 Task: In Heading Arial with underline. Font size of heading  '18'Font style of data Calibri. Font size of data  9Alignment of headline & data Align center. Fill color in heading,  RedFont color of data Black Apply border in Data No BorderIn the sheet  Expense Log Workbook Spreadsheetbook
Action: Mouse moved to (823, 114)
Screenshot: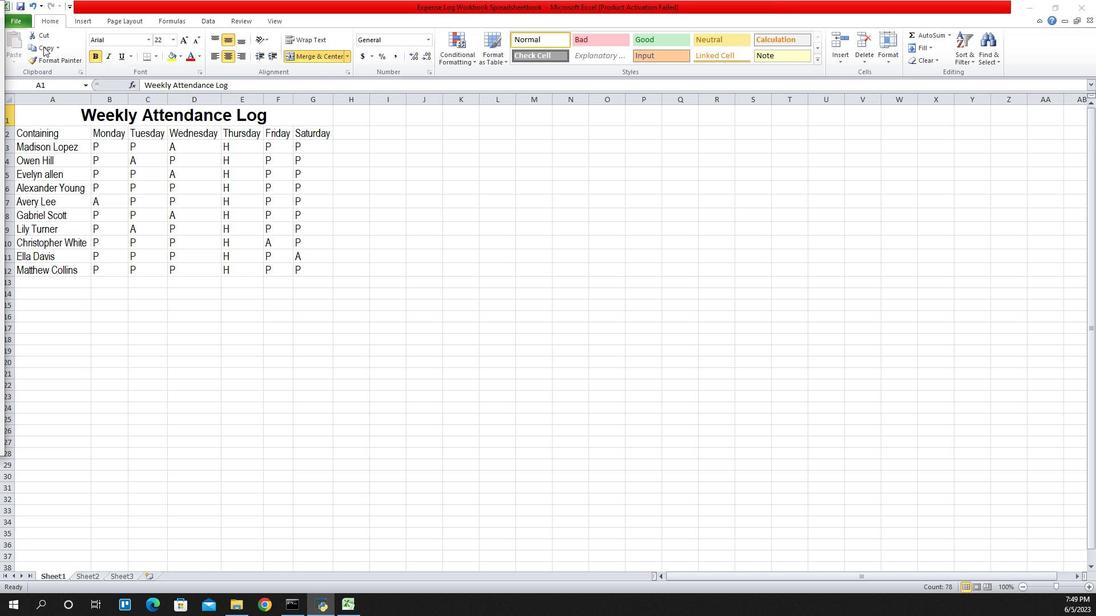 
Action: Mouse pressed left at (823, 114)
Screenshot: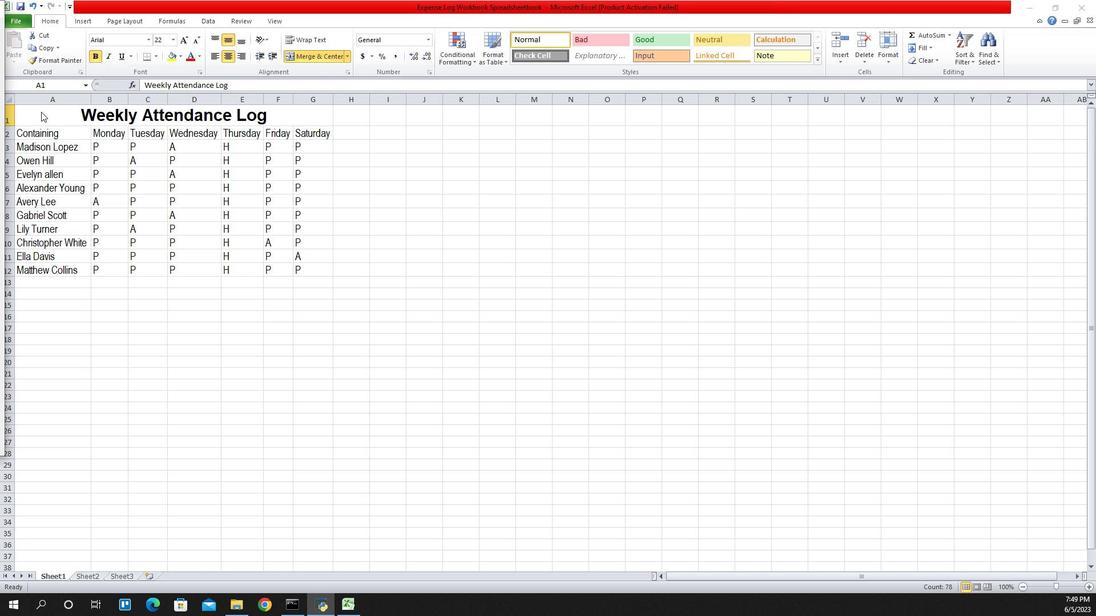 
Action: Mouse pressed left at (823, 114)
Screenshot: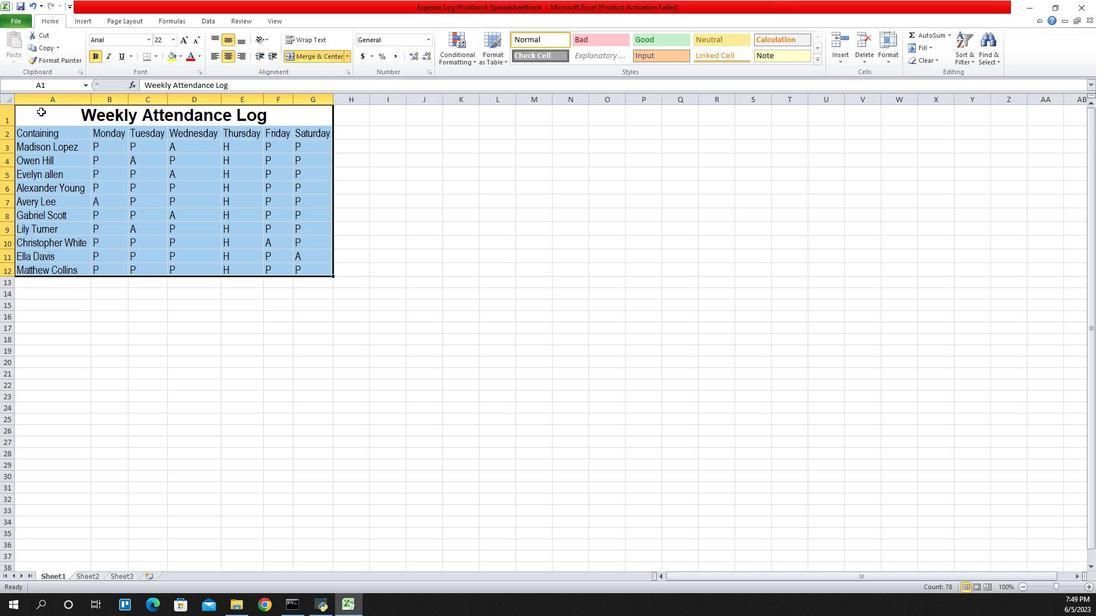 
Action: Mouse moved to (930, 43)
Screenshot: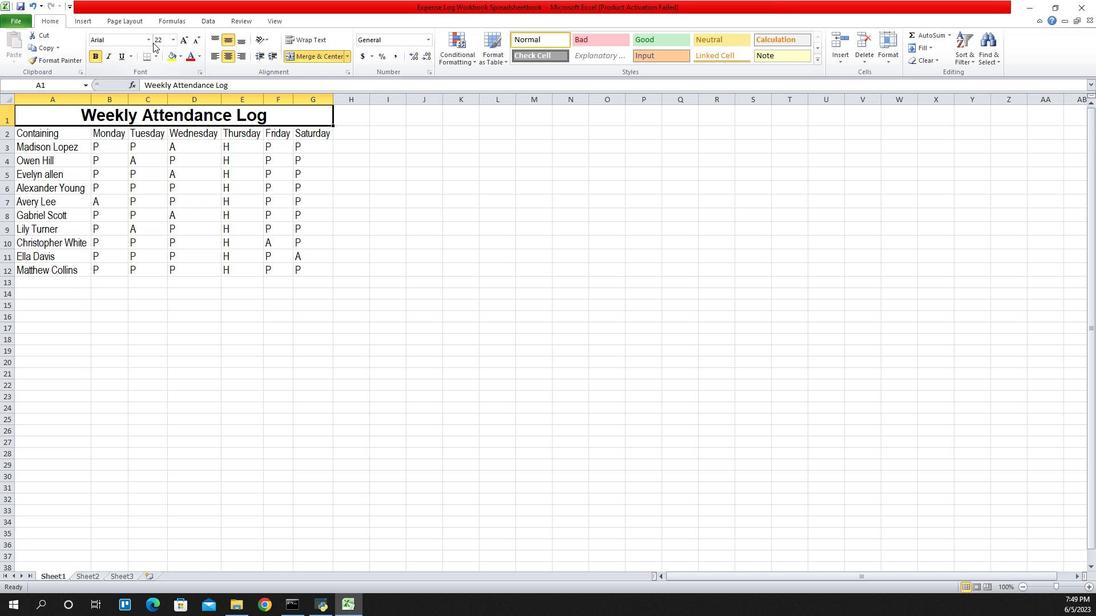 
Action: Mouse pressed left at (930, 43)
Screenshot: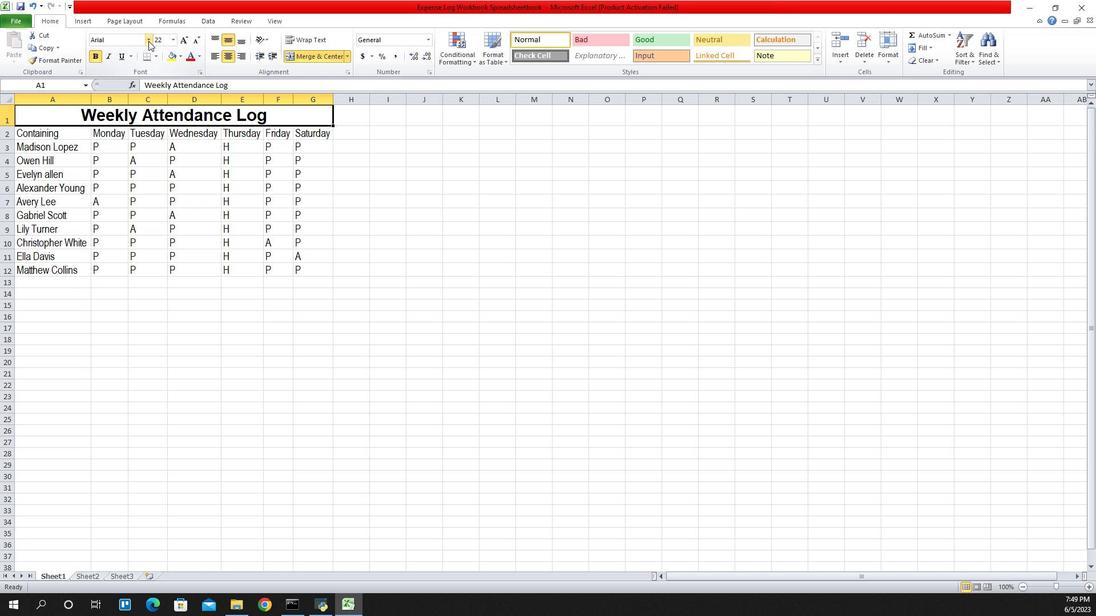 
Action: Mouse moved to (900, 129)
Screenshot: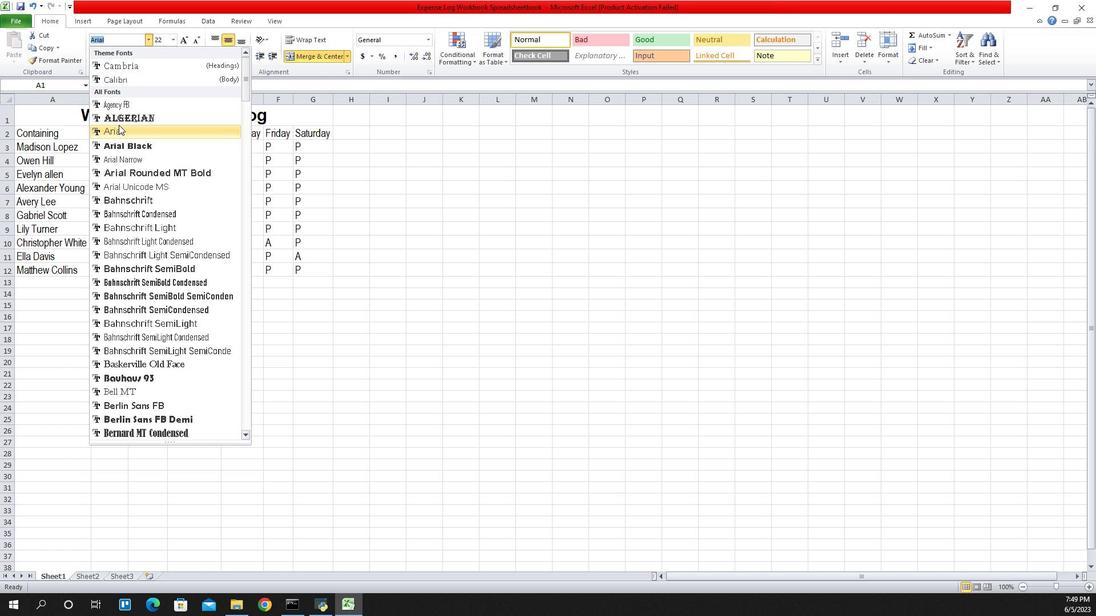 
Action: Mouse pressed left at (900, 129)
Screenshot: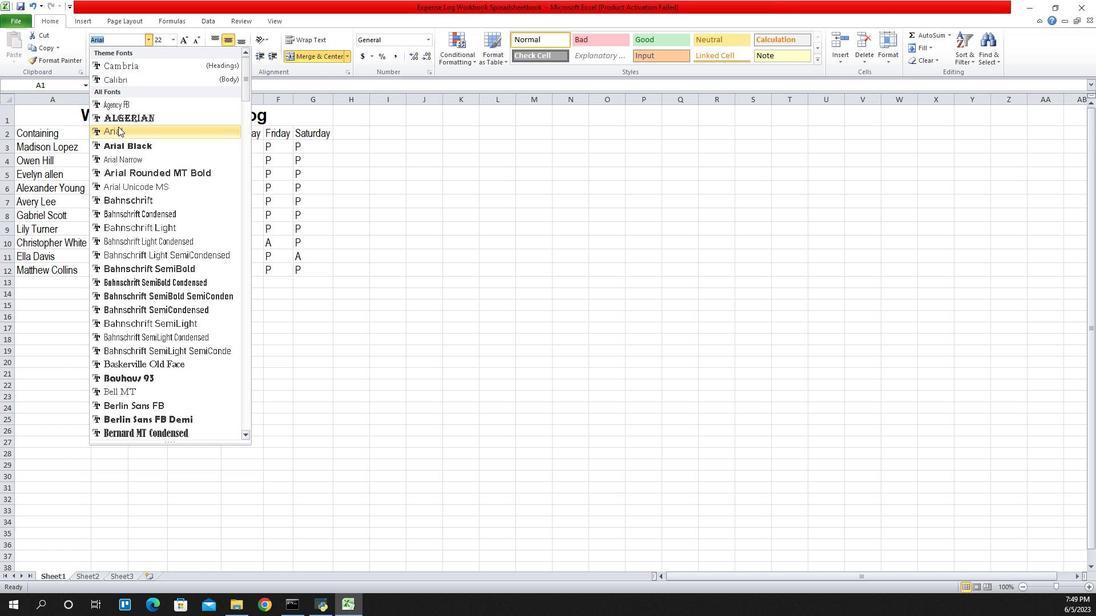 
Action: Mouse moved to (906, 61)
Screenshot: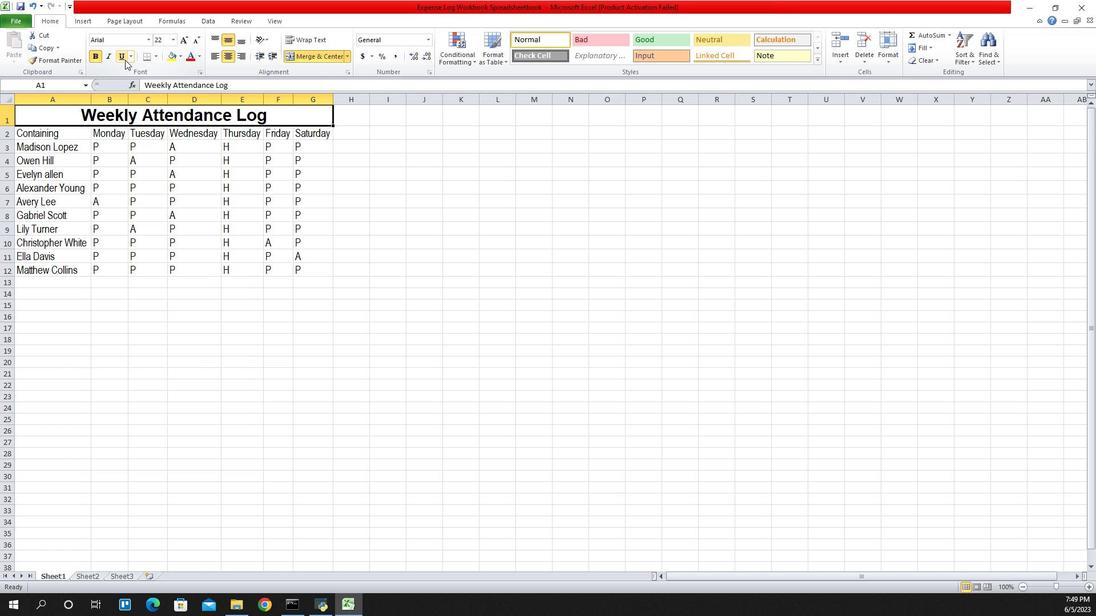 
Action: Mouse pressed left at (906, 61)
Screenshot: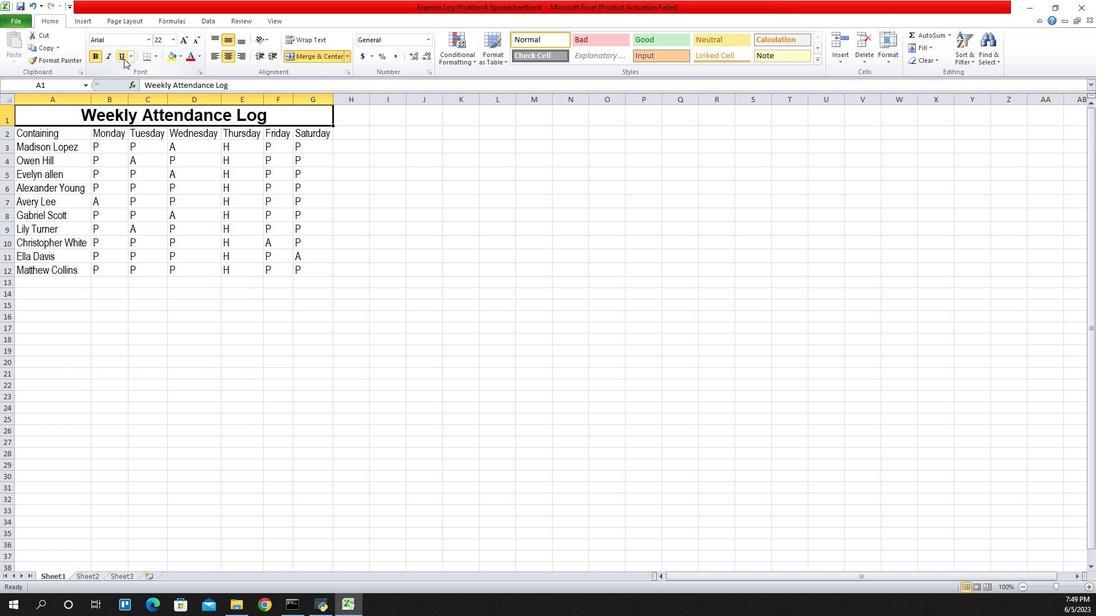 
Action: Mouse moved to (954, 43)
Screenshot: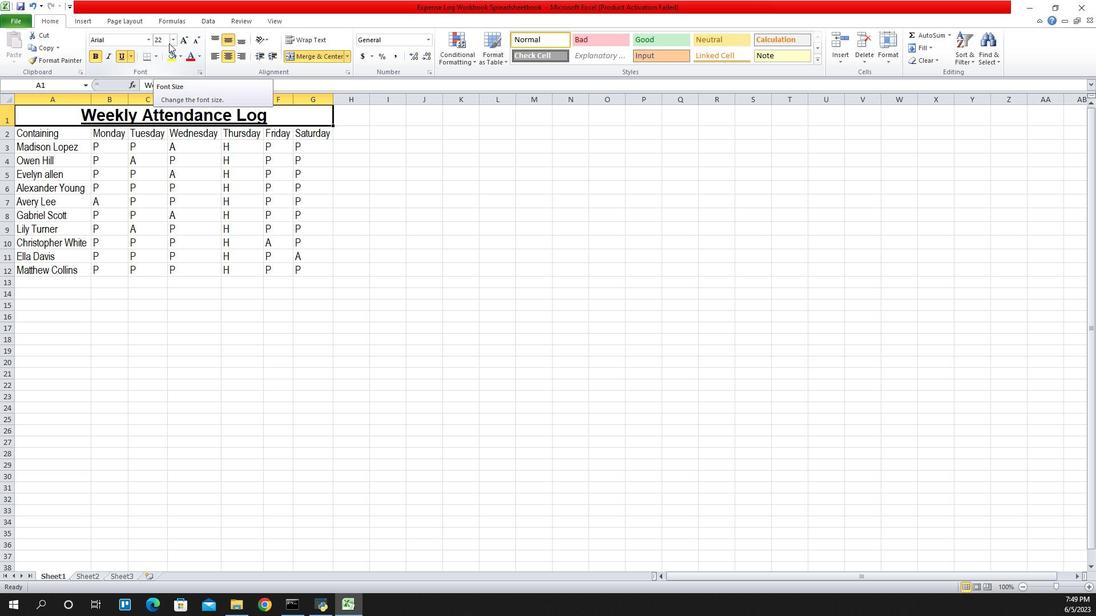 
Action: Mouse pressed left at (954, 43)
Screenshot: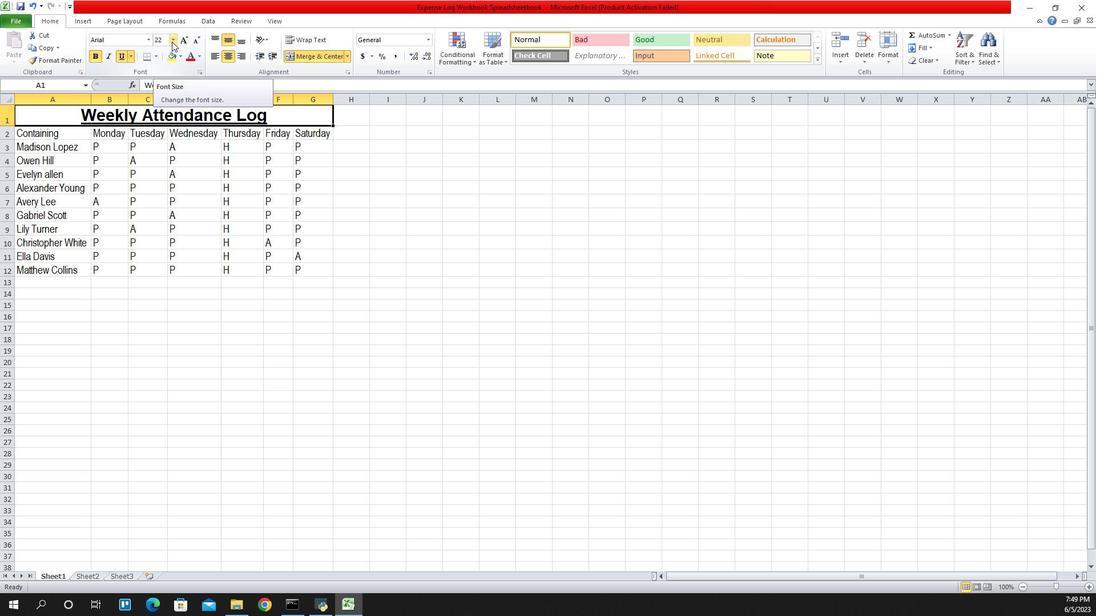
Action: Mouse moved to (941, 123)
Screenshot: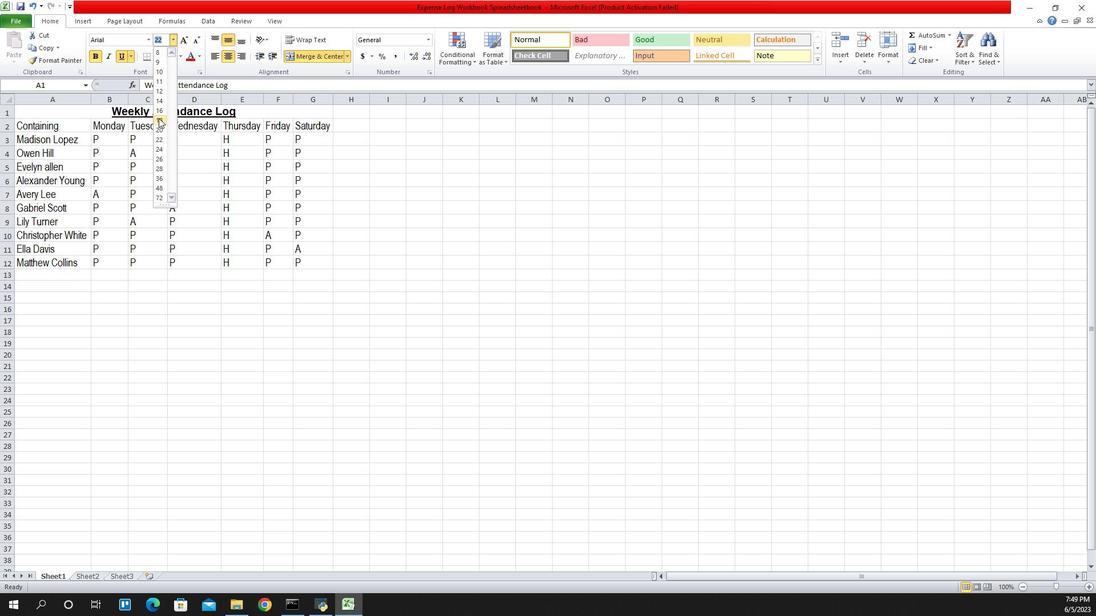
Action: Mouse pressed left at (941, 123)
Screenshot: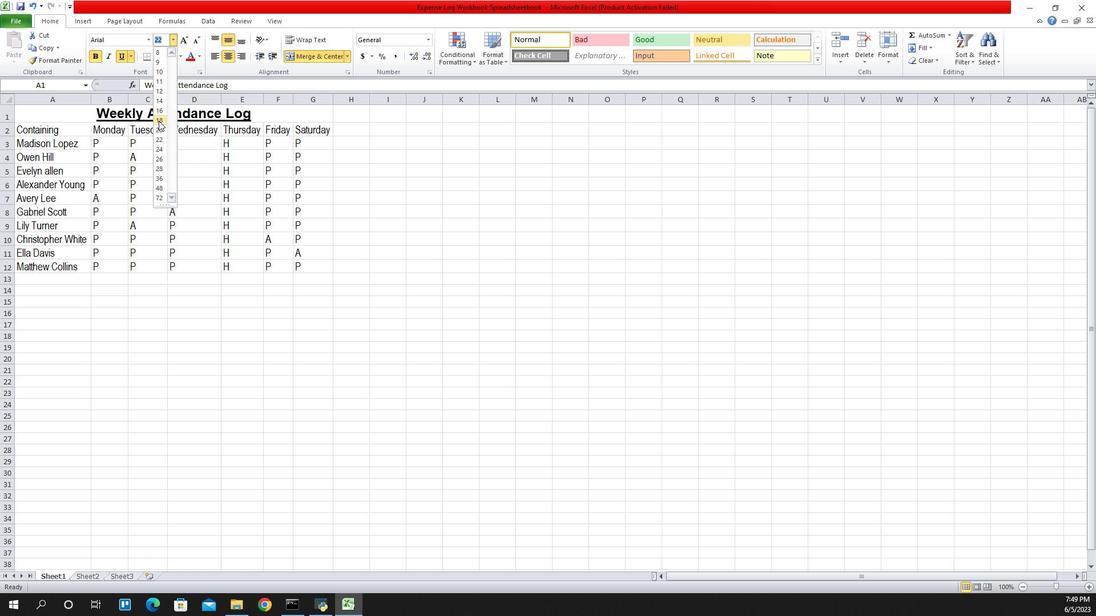 
Action: Mouse moved to (812, 132)
Screenshot: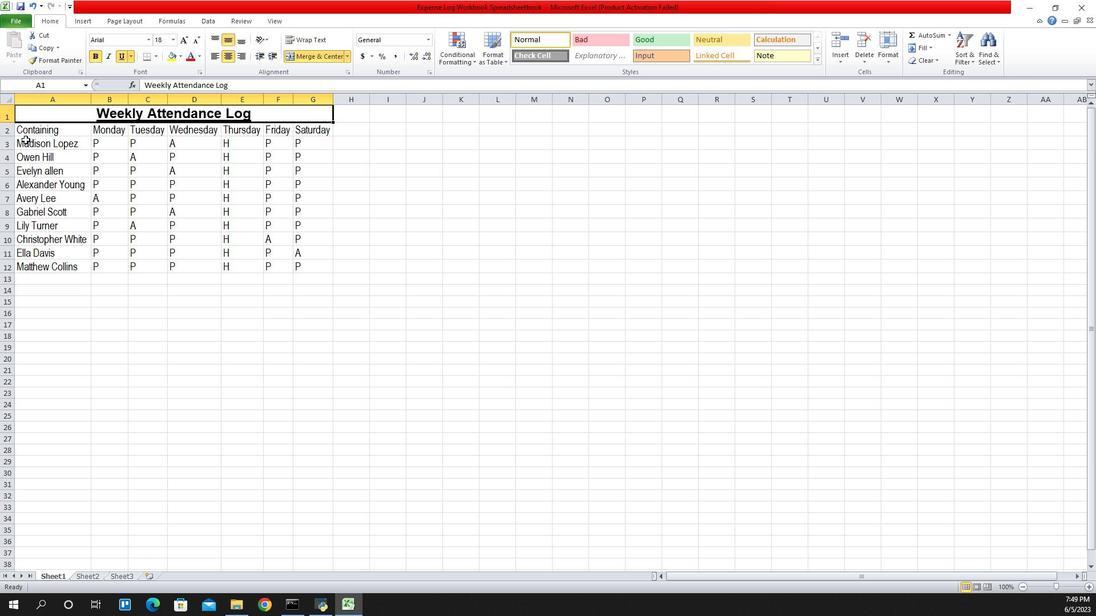 
Action: Mouse pressed left at (812, 132)
Screenshot: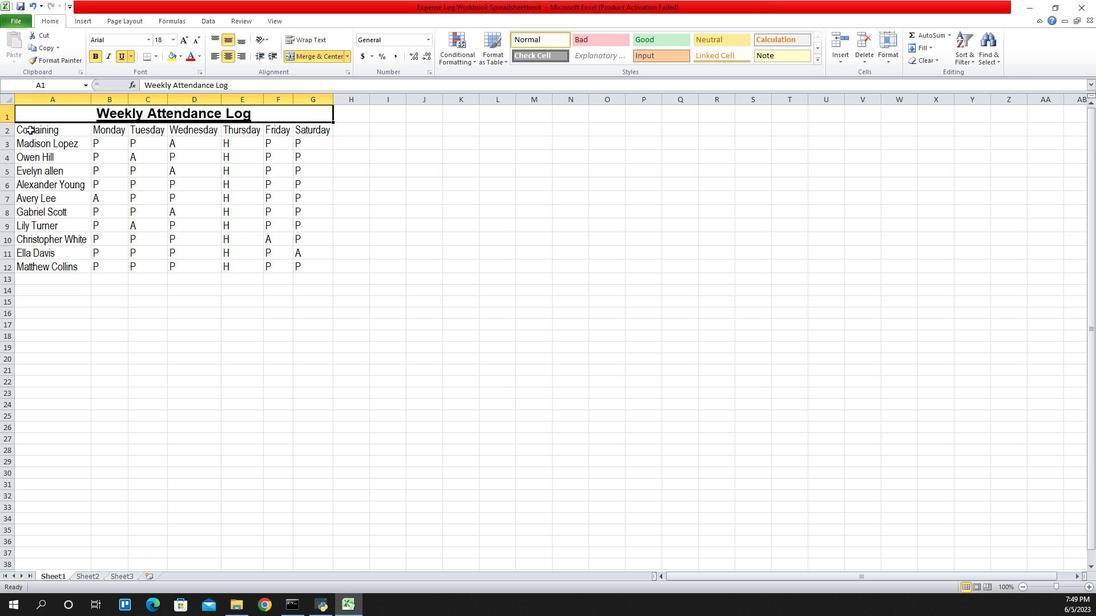 
Action: Mouse moved to (931, 39)
Screenshot: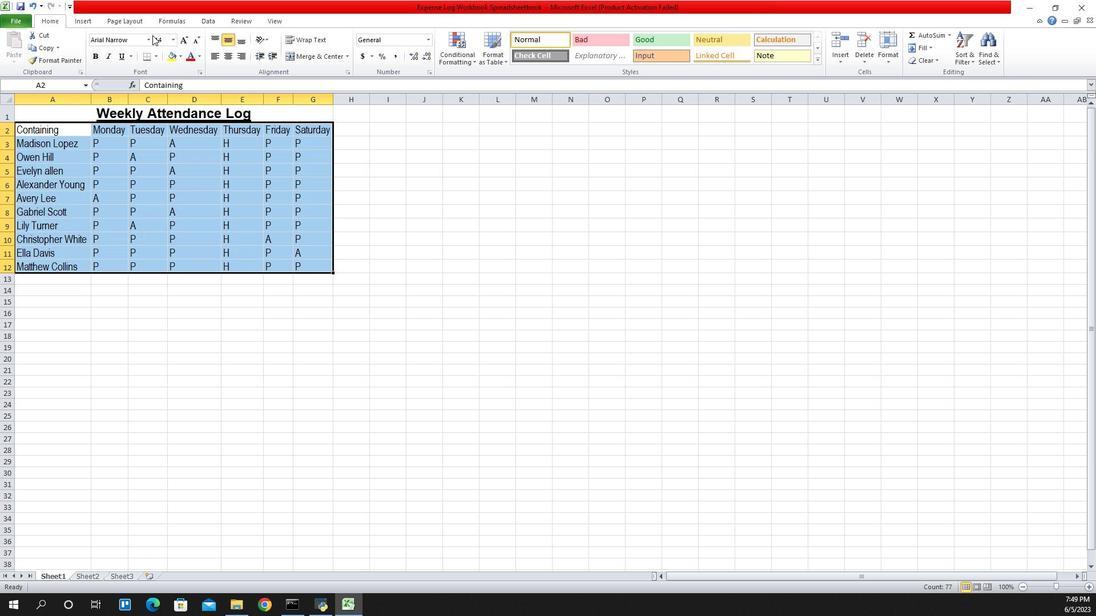
Action: Mouse pressed left at (931, 39)
Screenshot: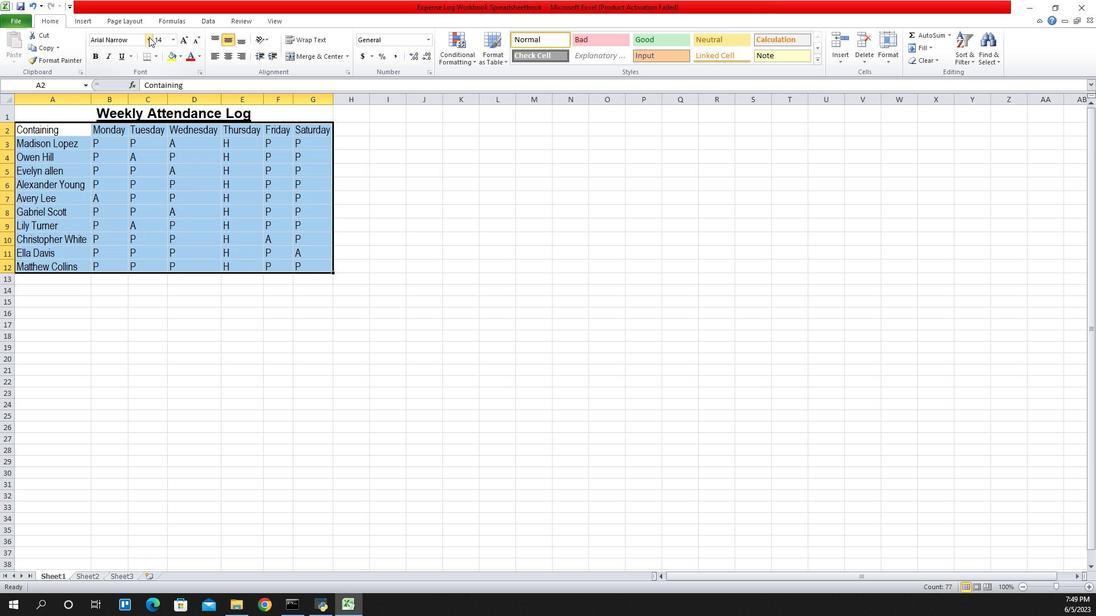 
Action: Mouse moved to (905, 78)
Screenshot: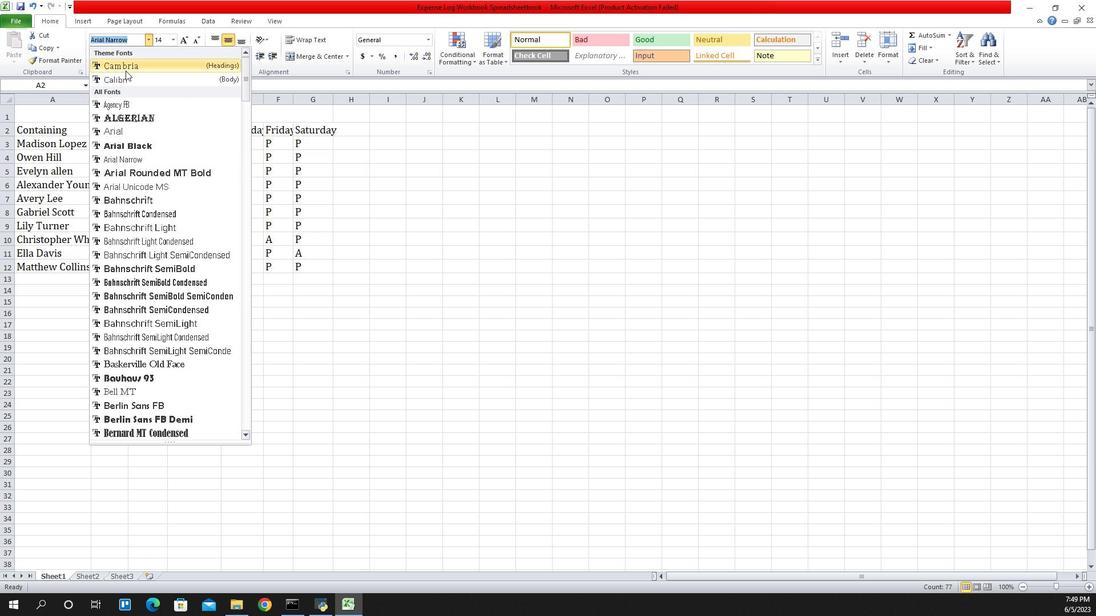 
Action: Mouse pressed left at (905, 78)
Screenshot: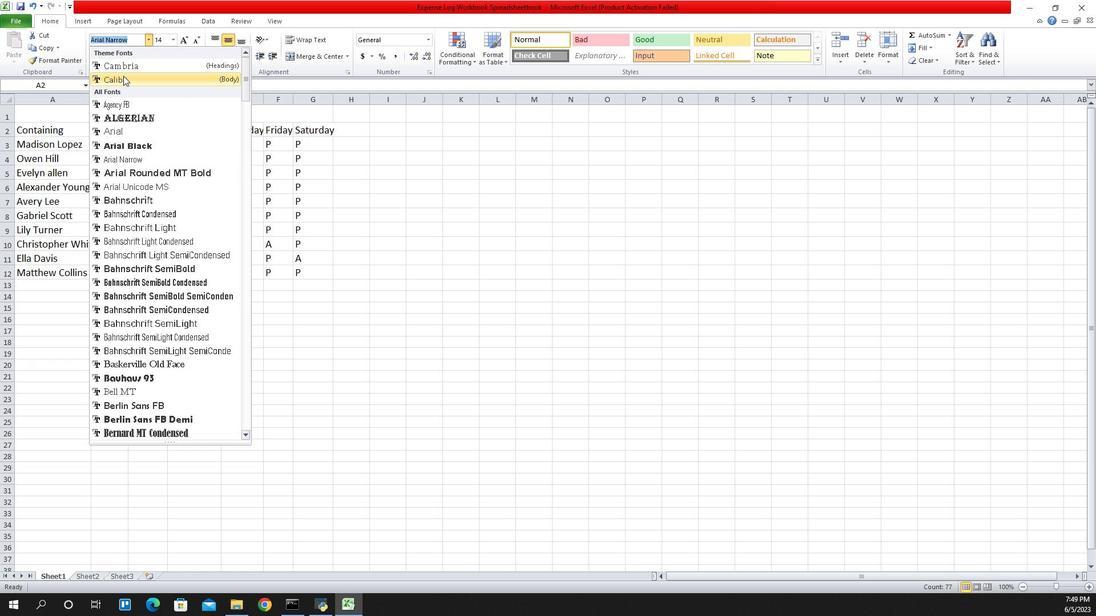 
Action: Mouse moved to (958, 43)
Screenshot: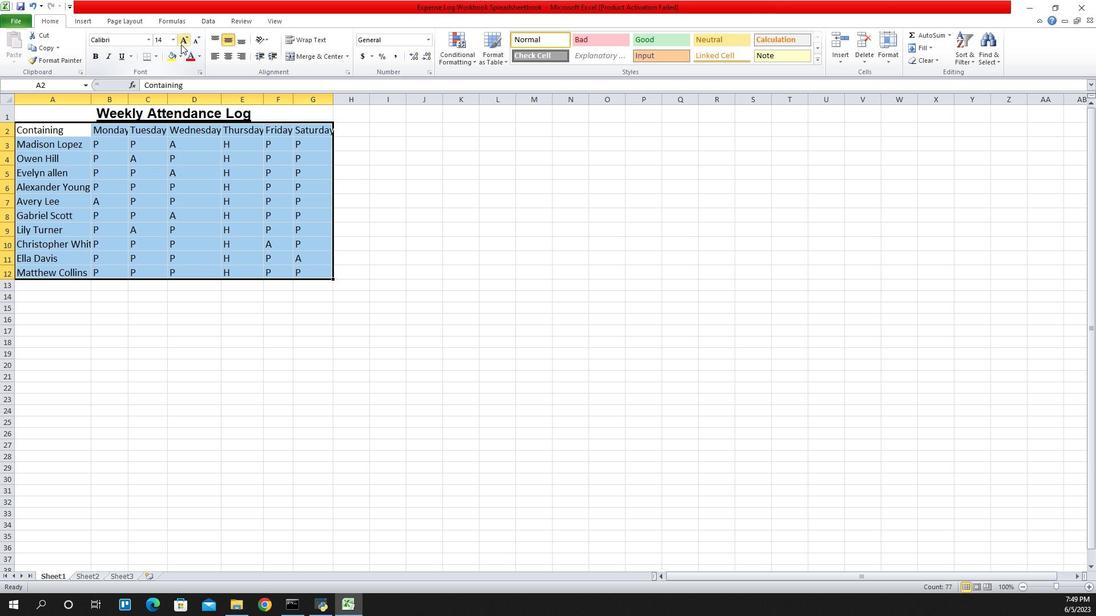 
Action: Mouse pressed left at (958, 43)
Screenshot: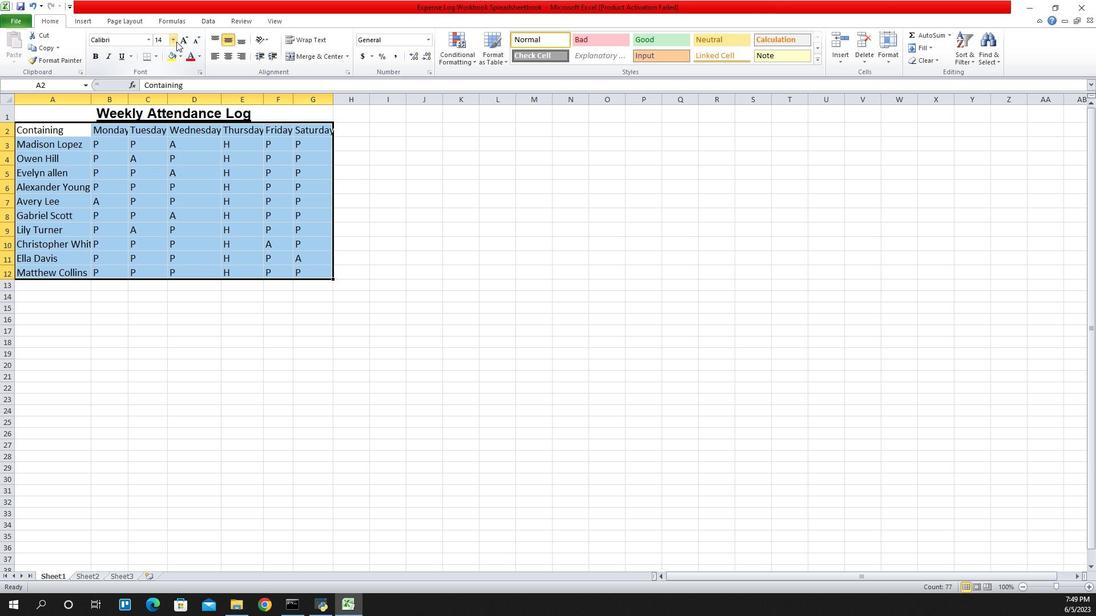 
Action: Mouse moved to (941, 65)
Screenshot: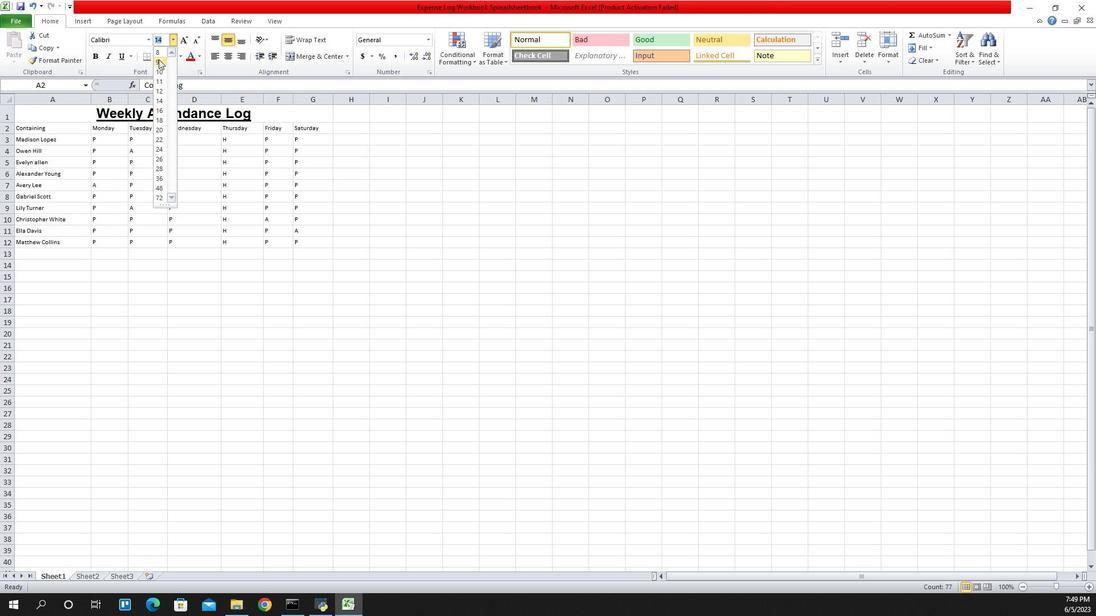 
Action: Mouse pressed left at (941, 65)
Screenshot: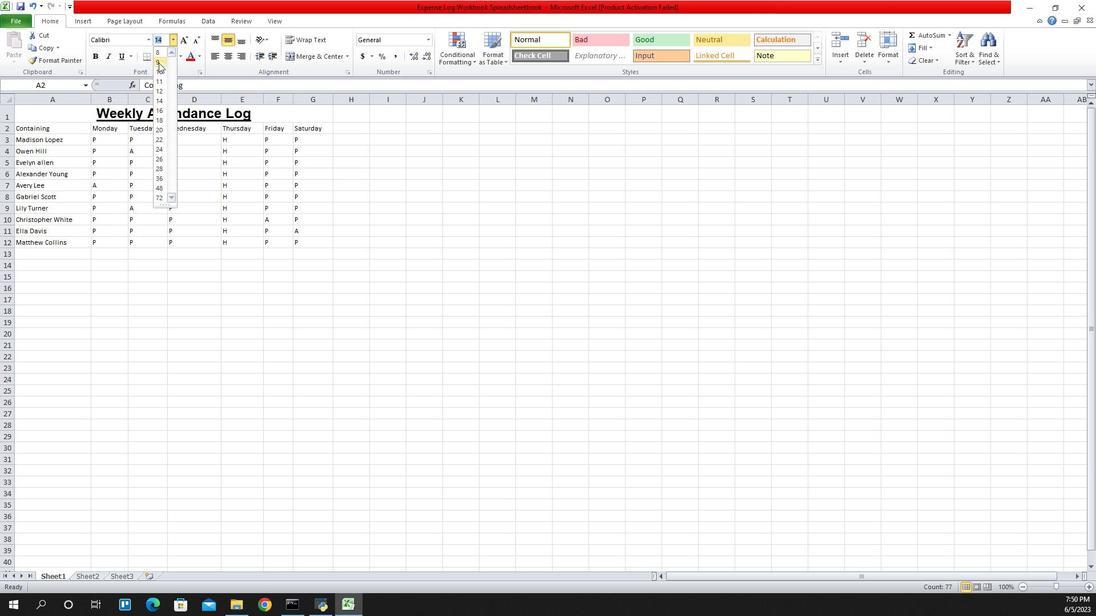 
Action: Mouse moved to (824, 113)
Screenshot: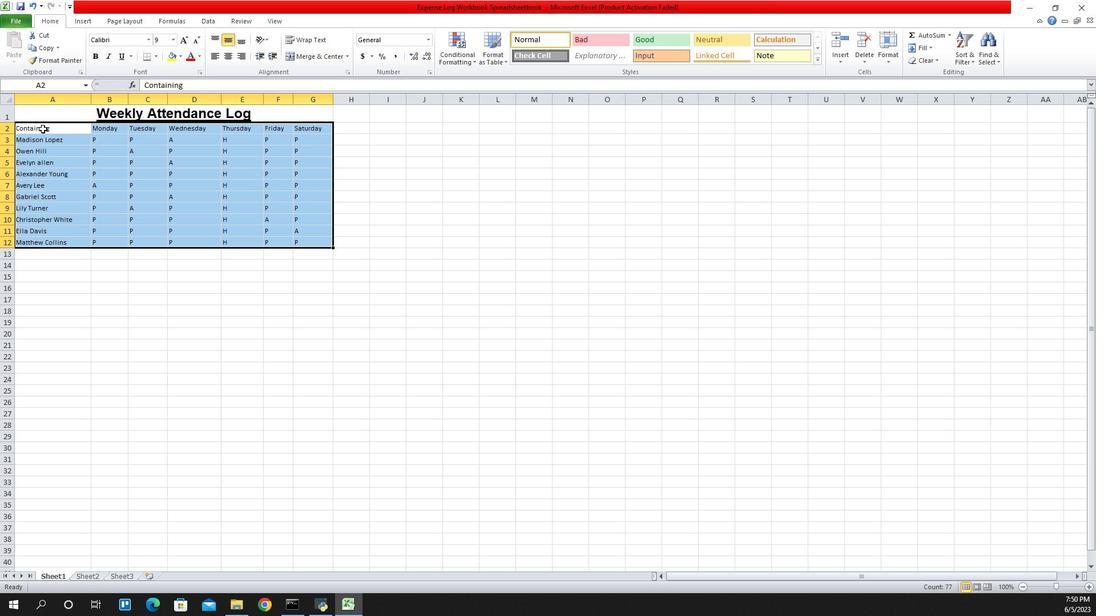 
Action: Mouse pressed left at (824, 113)
Screenshot: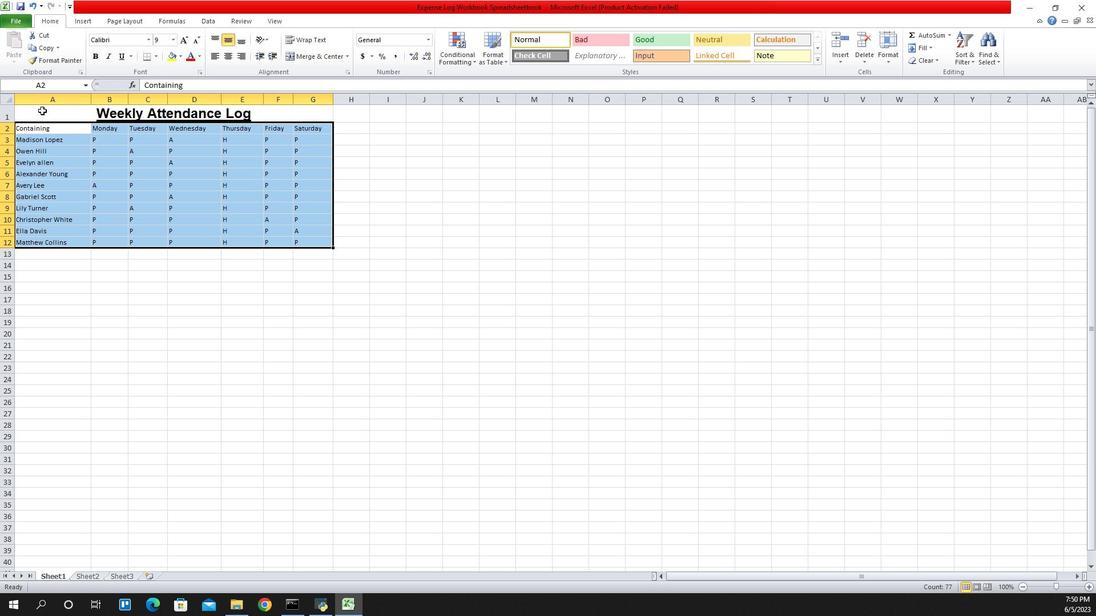 
Action: Mouse moved to (1009, 57)
Screenshot: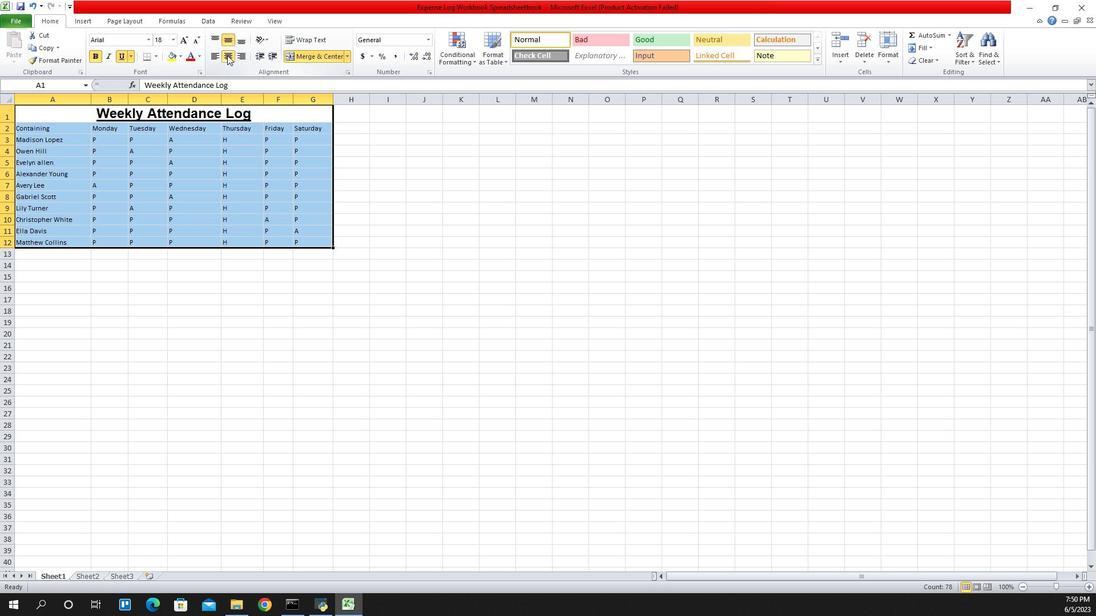 
Action: Mouse pressed left at (1009, 57)
Screenshot: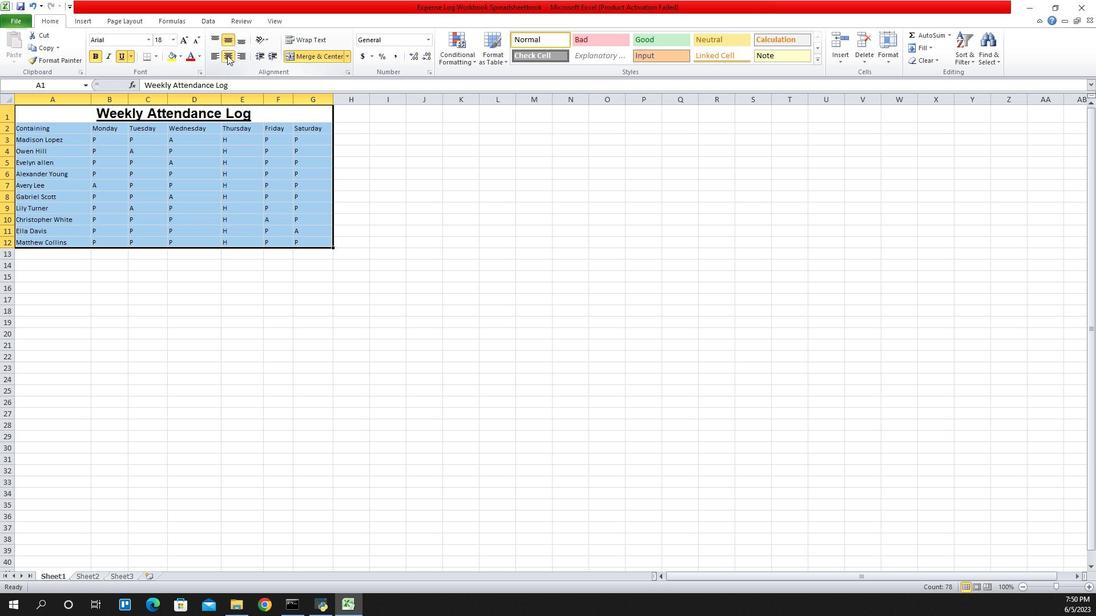 
Action: Mouse pressed left at (1009, 57)
Screenshot: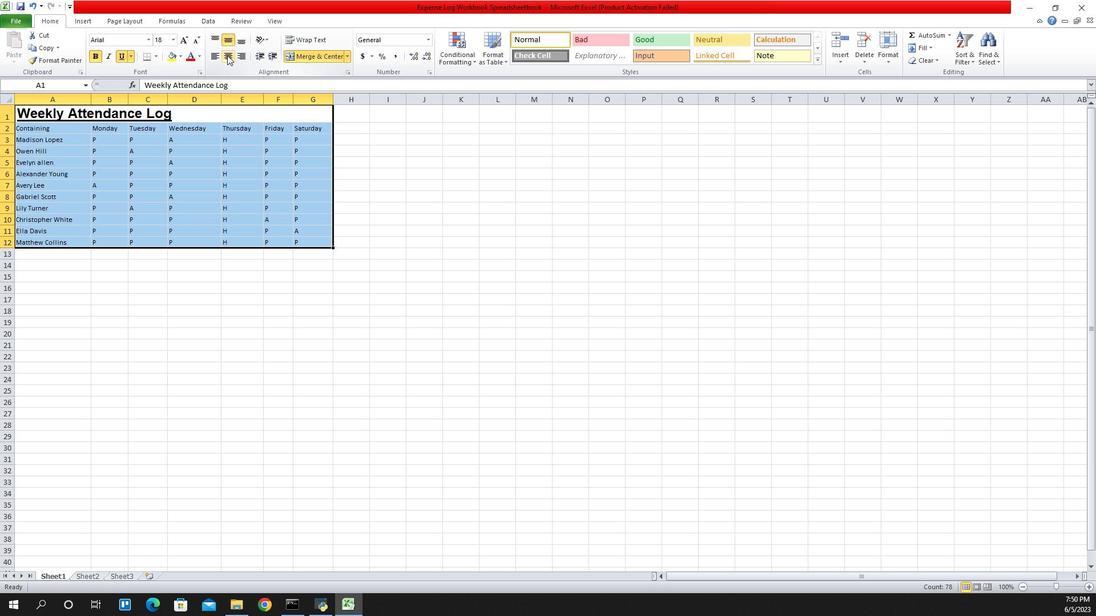 
Action: Mouse moved to (933, 113)
Screenshot: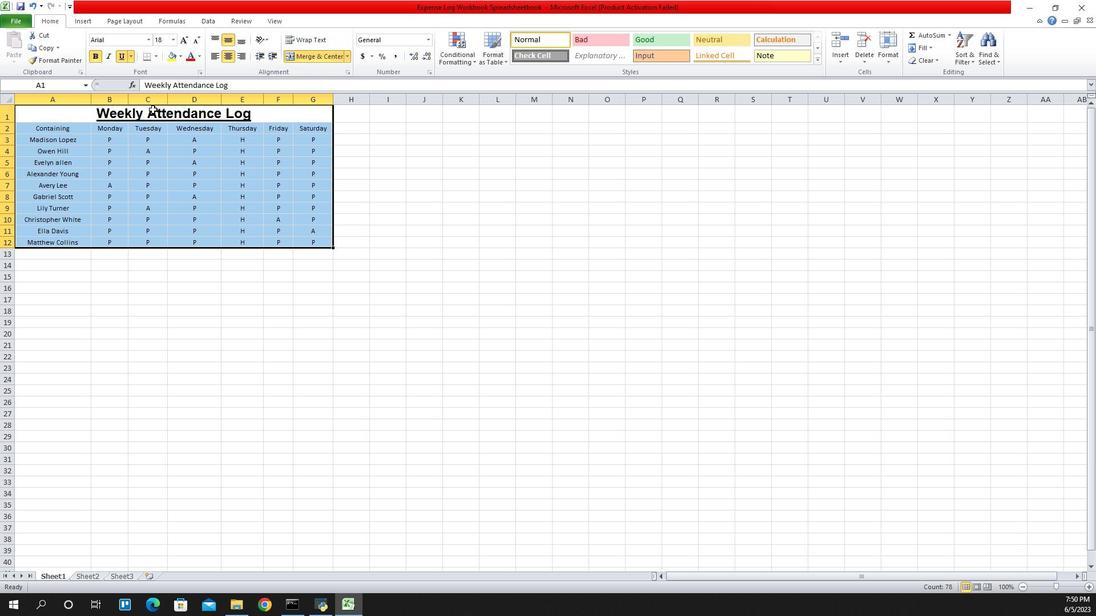 
Action: Mouse pressed left at (933, 113)
Screenshot: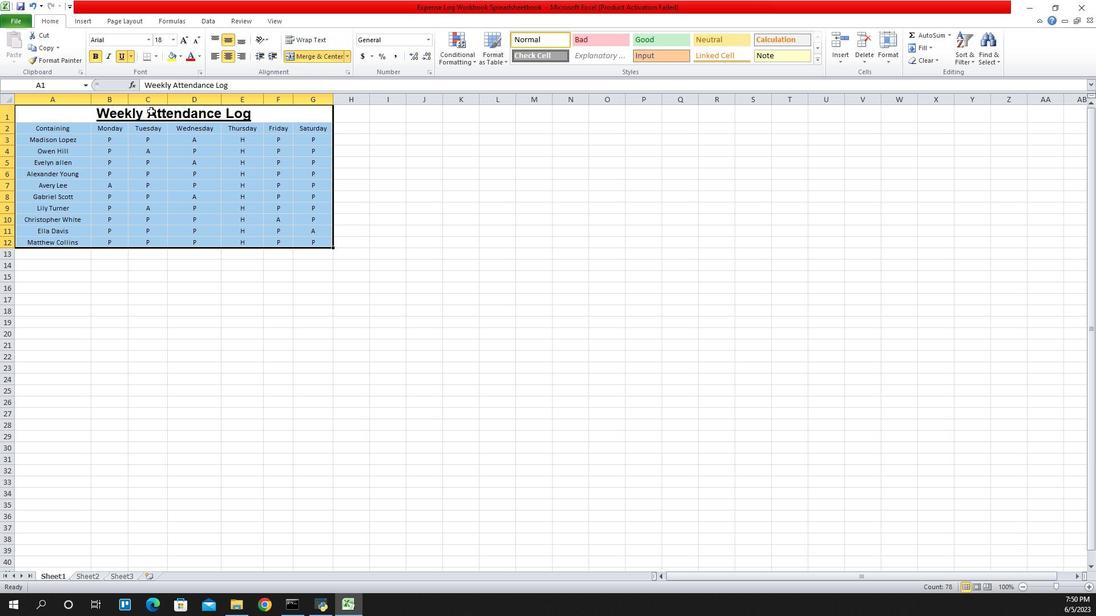 
Action: Mouse moved to (974, 57)
Screenshot: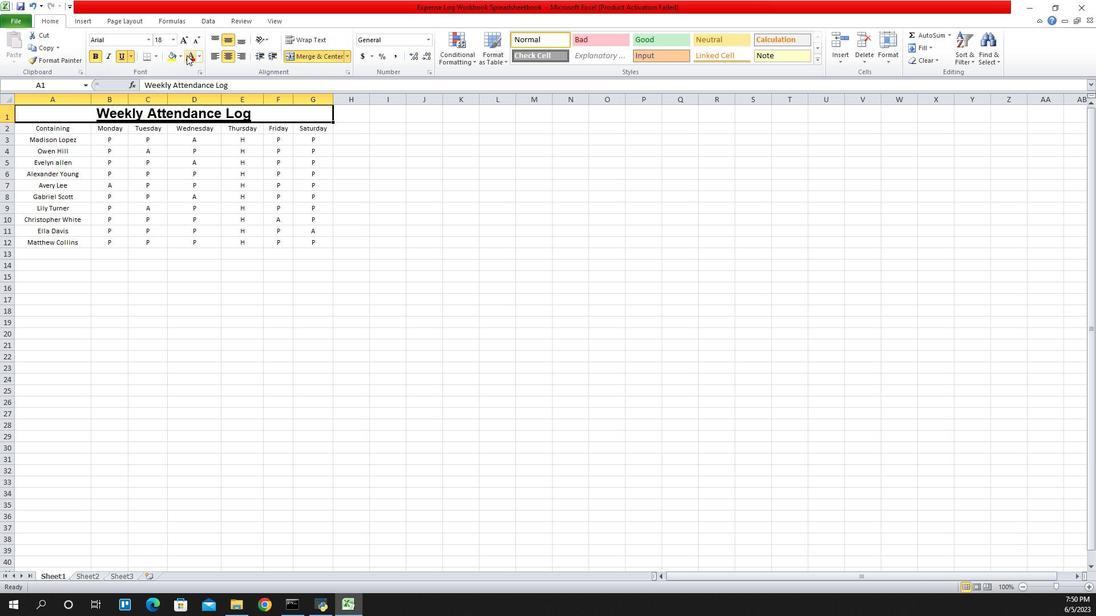 
Action: Mouse pressed left at (974, 57)
Screenshot: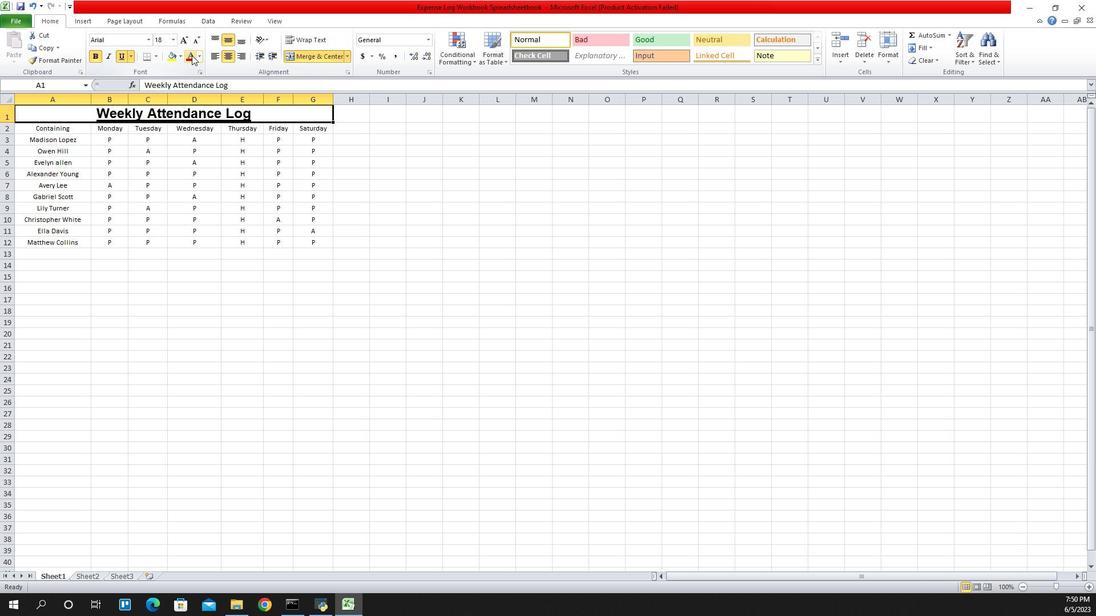 
Action: Mouse moved to (837, 132)
Screenshot: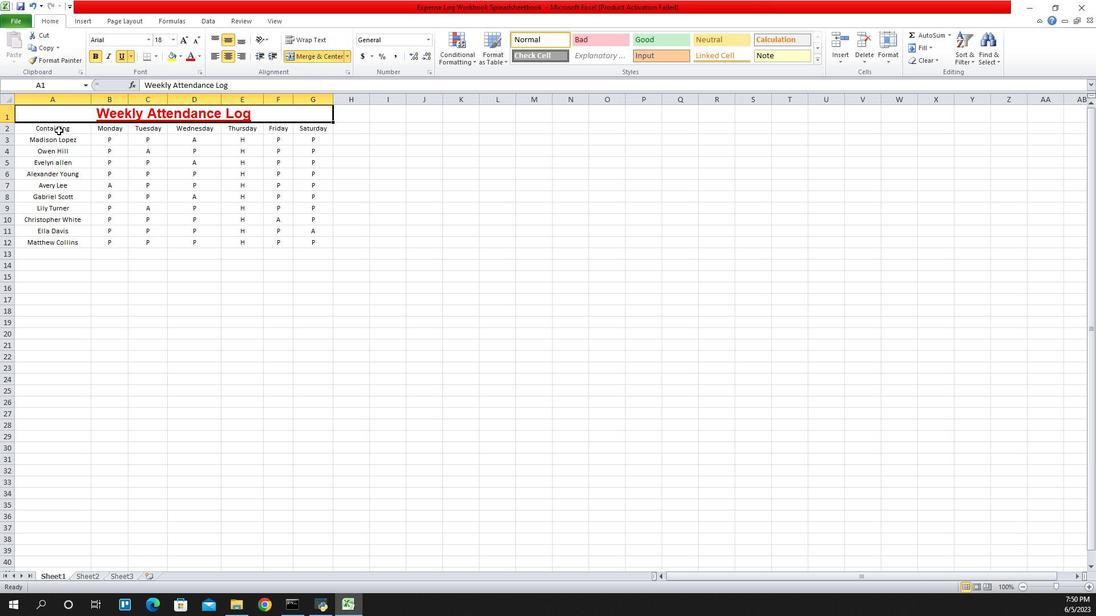 
Action: Mouse pressed left at (837, 132)
Screenshot: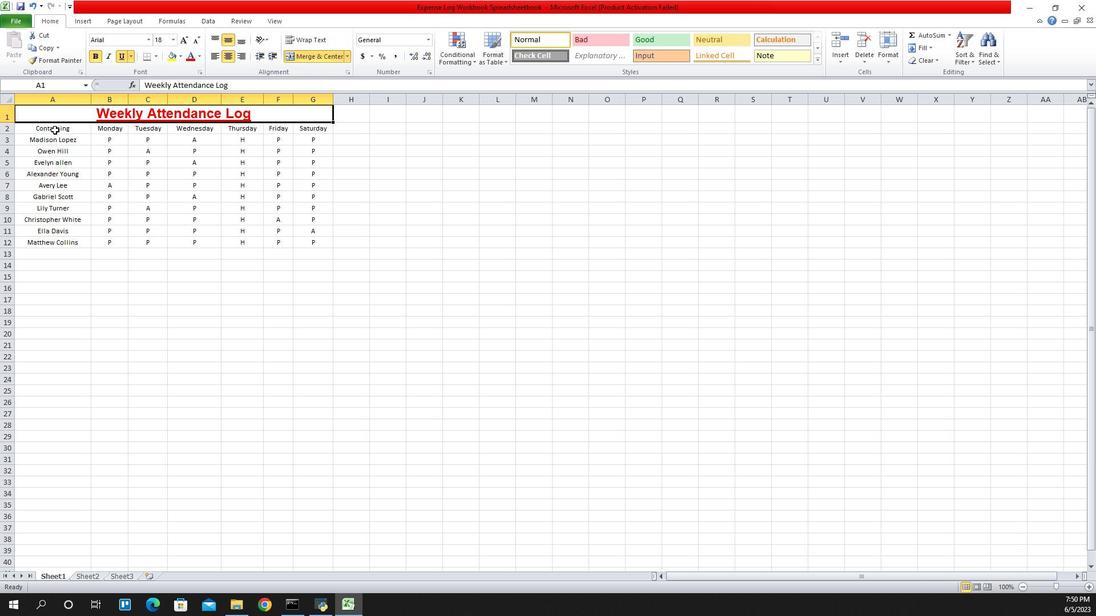 
Action: Mouse moved to (939, 59)
Screenshot: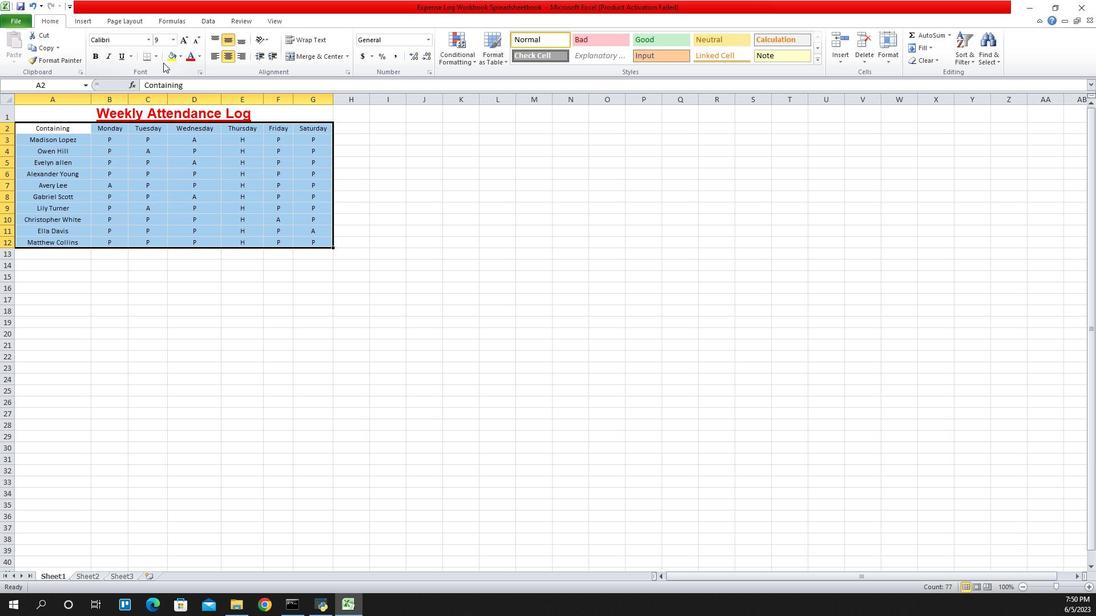 
Action: Mouse pressed left at (939, 59)
Screenshot: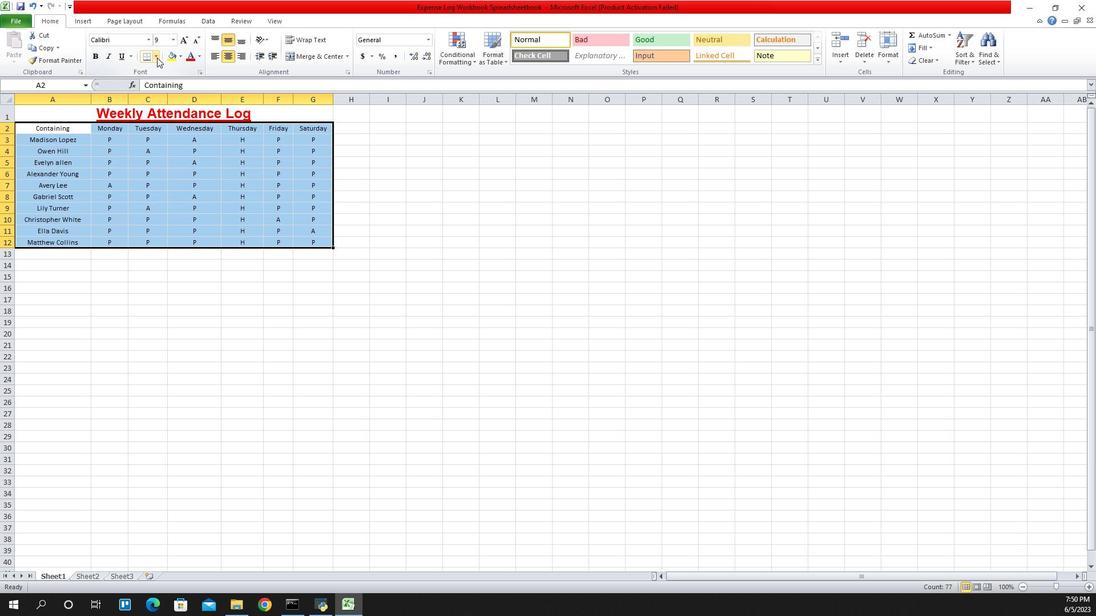 
Action: Mouse moved to (938, 153)
Screenshot: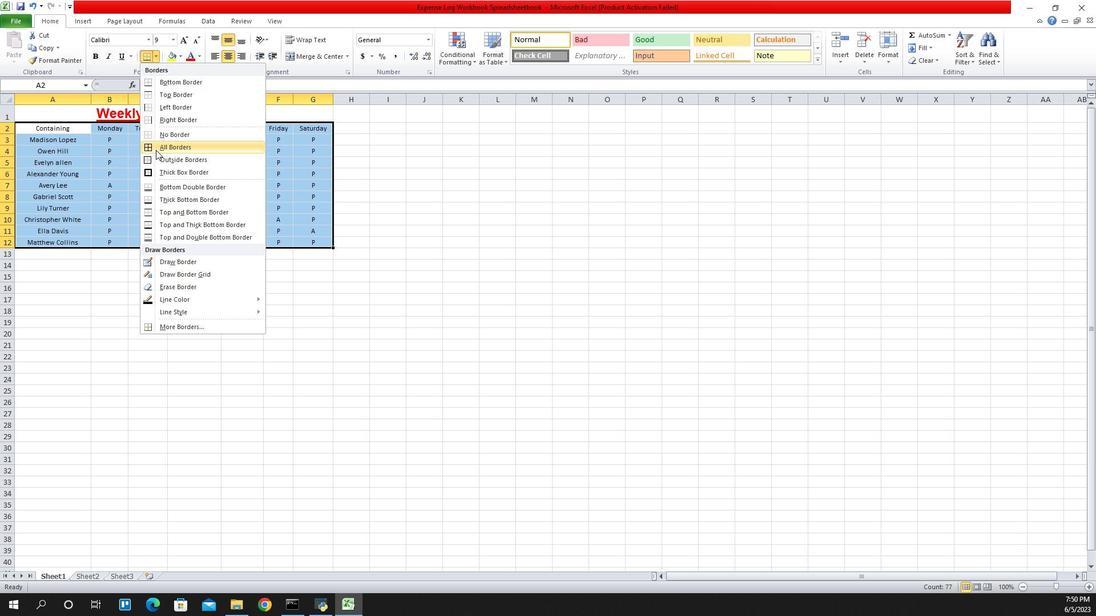 
Action: Mouse pressed left at (938, 153)
Screenshot: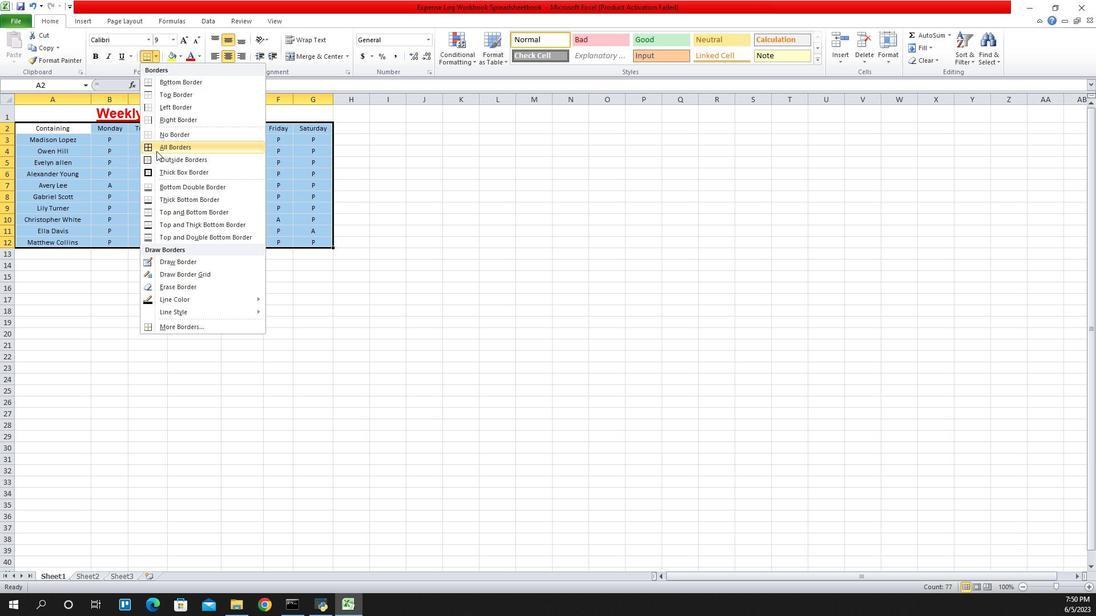 
Action: Mouse moved to (935, 150)
Screenshot: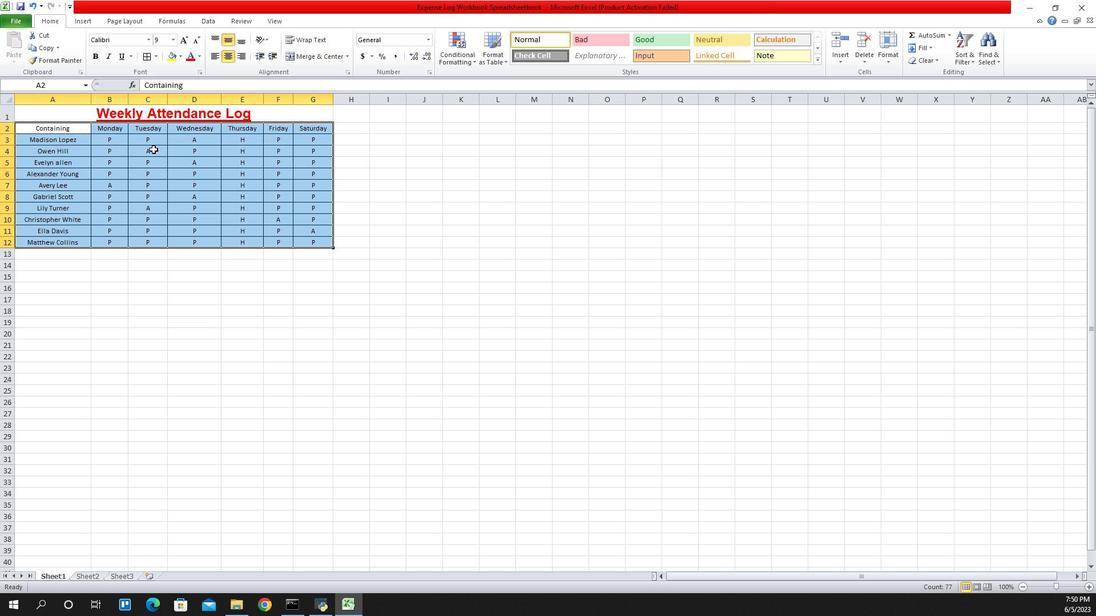 
